Task: Add the task  Integrate website with a new customer feedback management system to the section Mach Speed in the project BroaderVisionary and add a Due Date to the respective task as 2024/03/15
Action: Mouse moved to (736, 495)
Screenshot: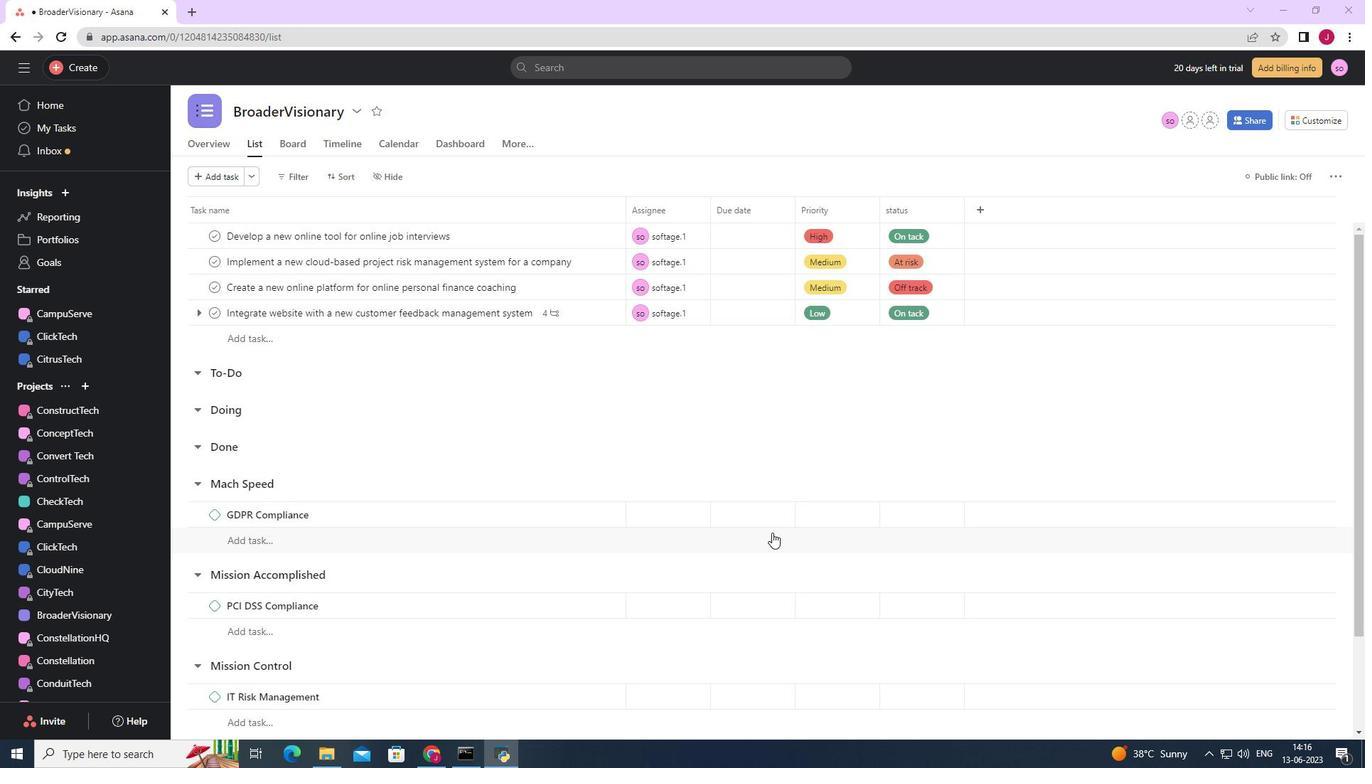 
Action: Mouse scrolled (761, 522) with delta (0, 0)
Screenshot: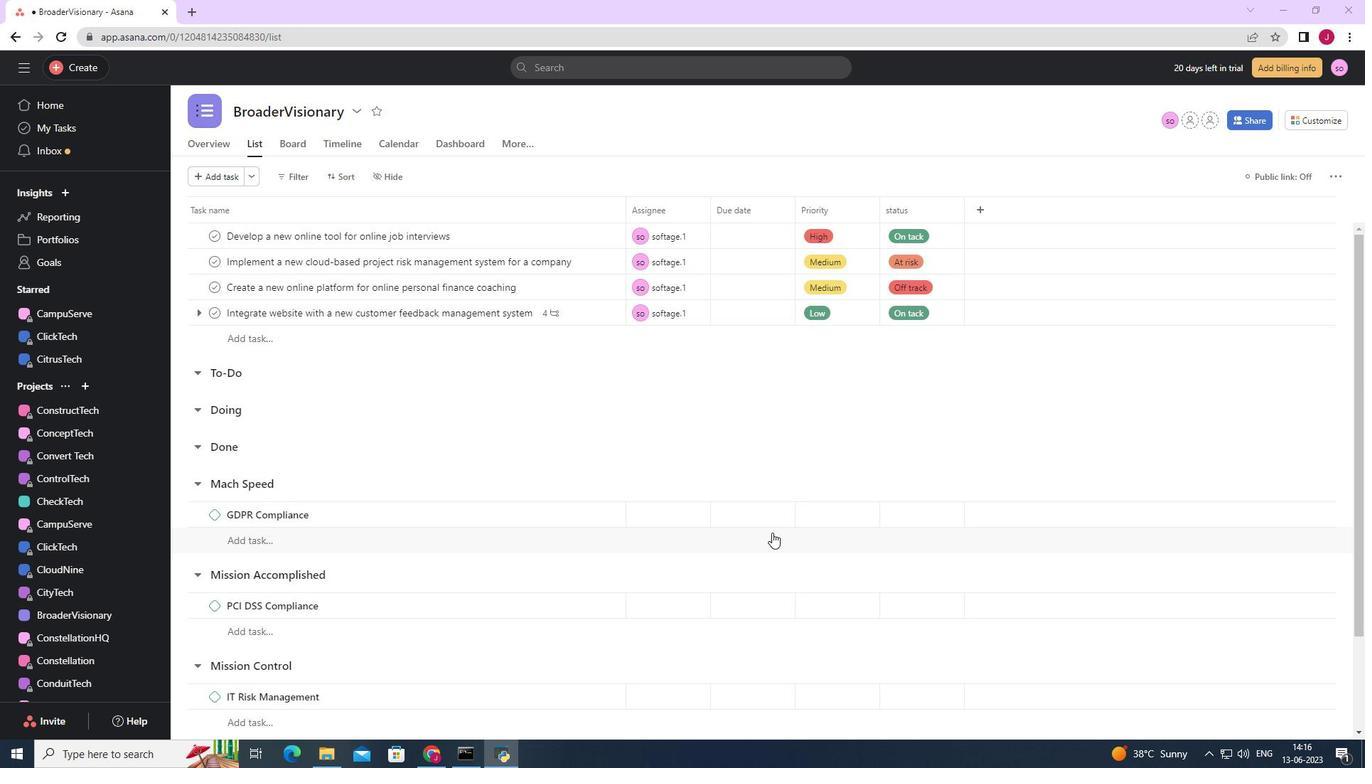 
Action: Mouse moved to (583, 315)
Screenshot: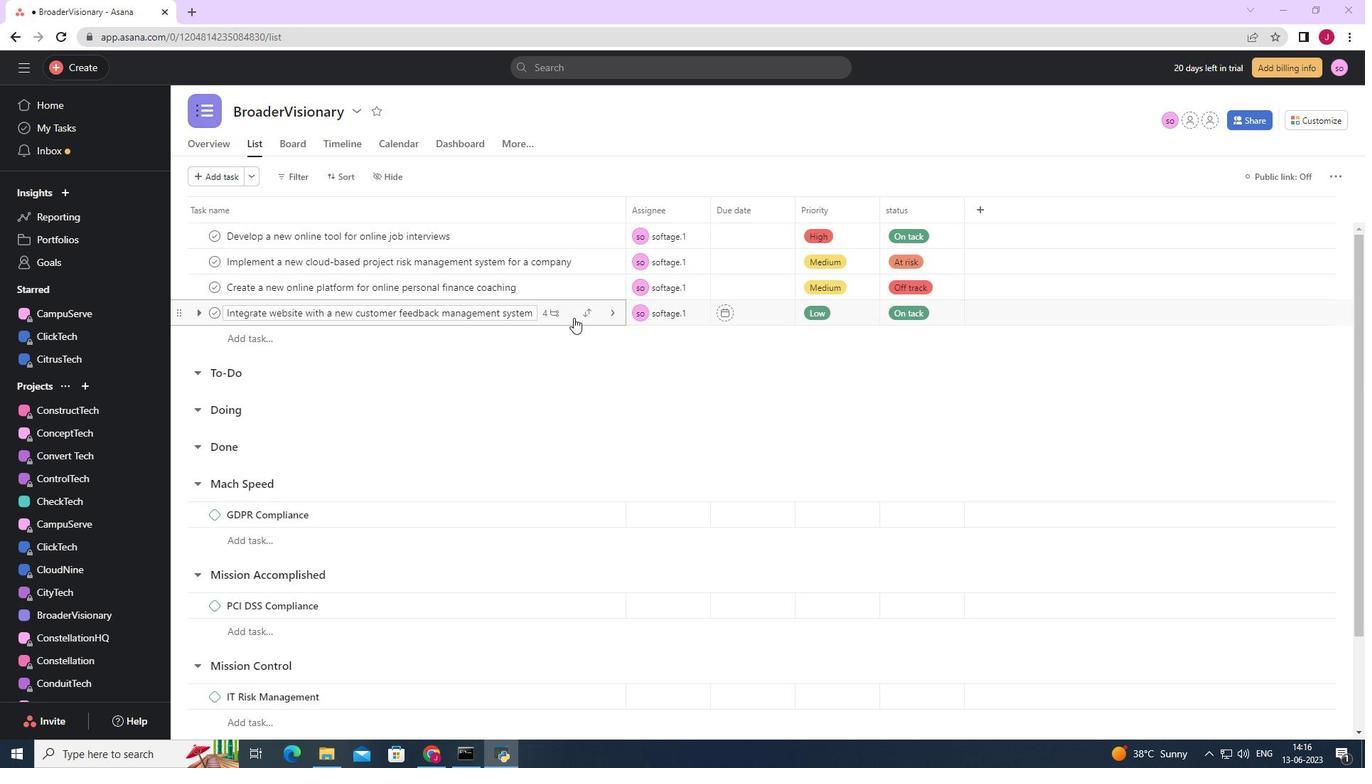 
Action: Mouse pressed left at (583, 315)
Screenshot: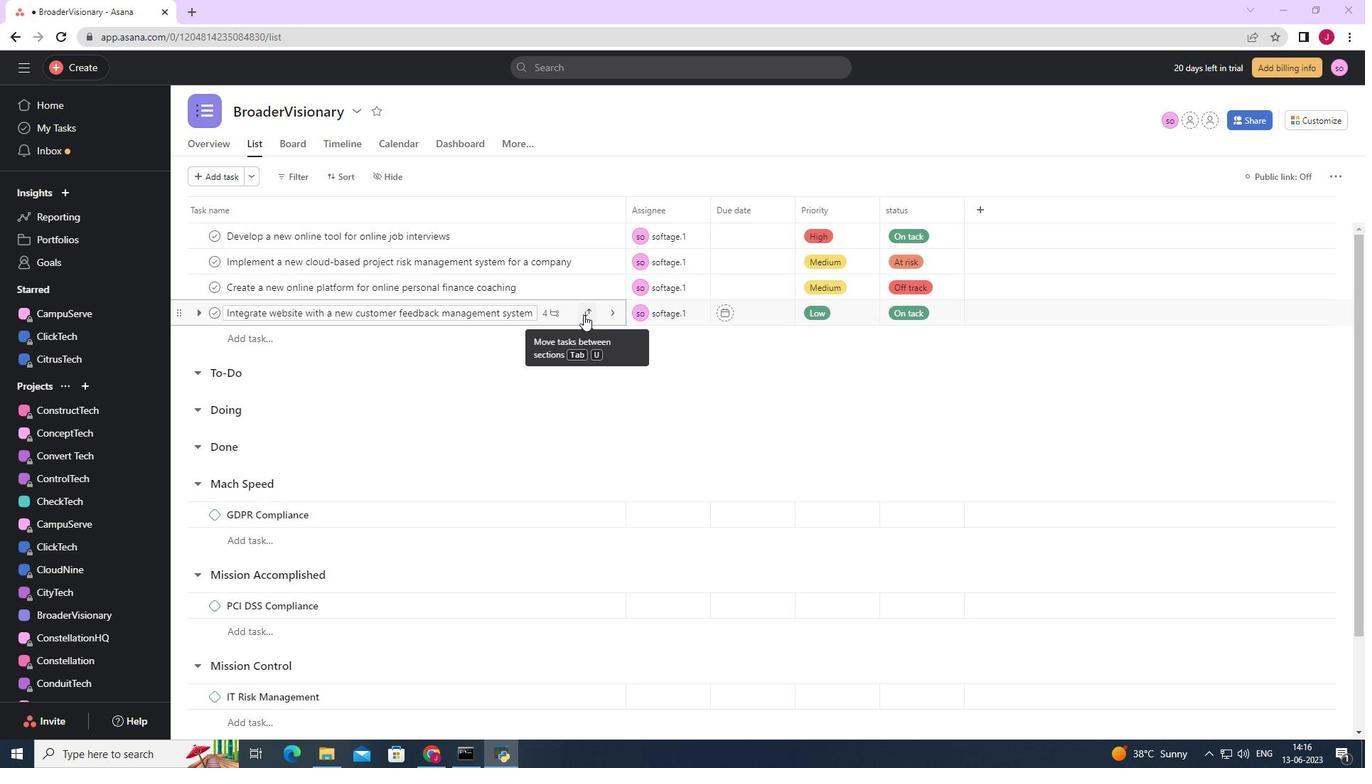 
Action: Mouse moved to (531, 468)
Screenshot: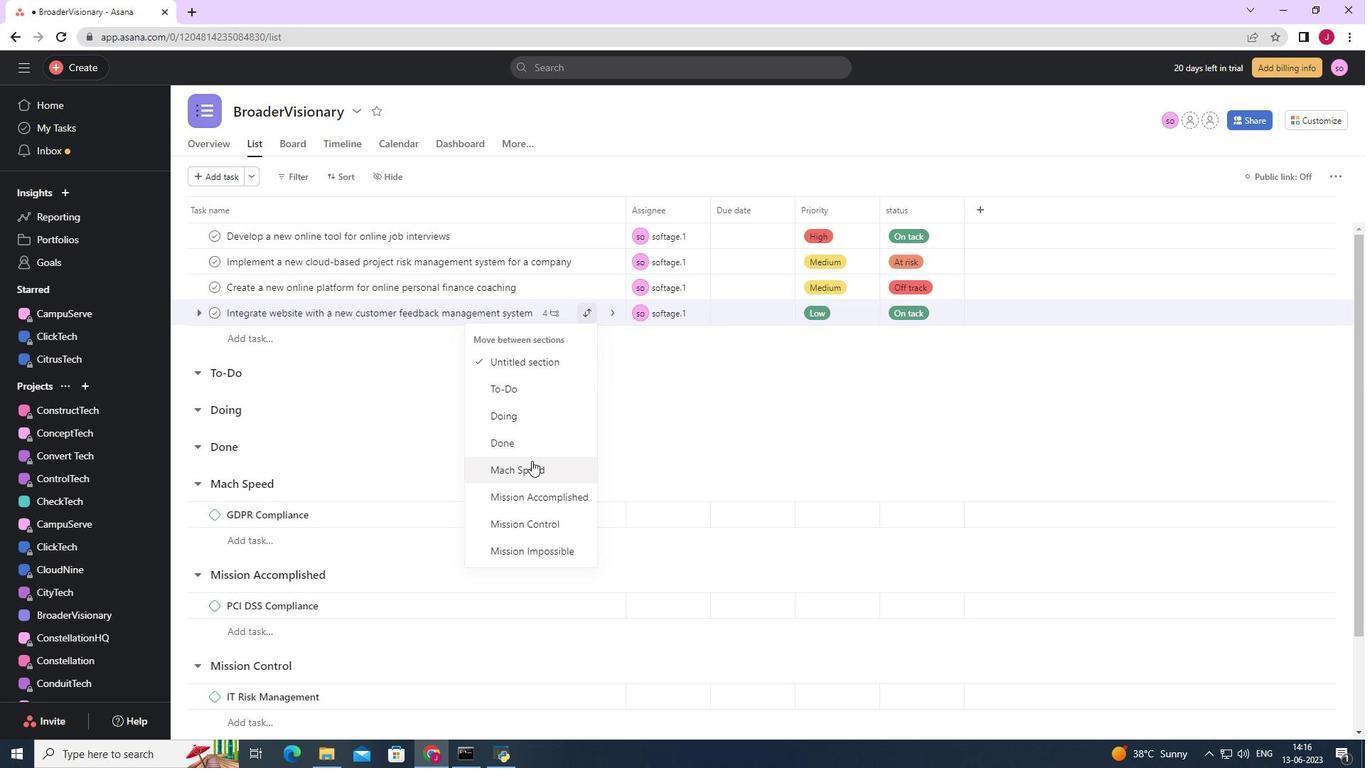 
Action: Mouse pressed left at (531, 468)
Screenshot: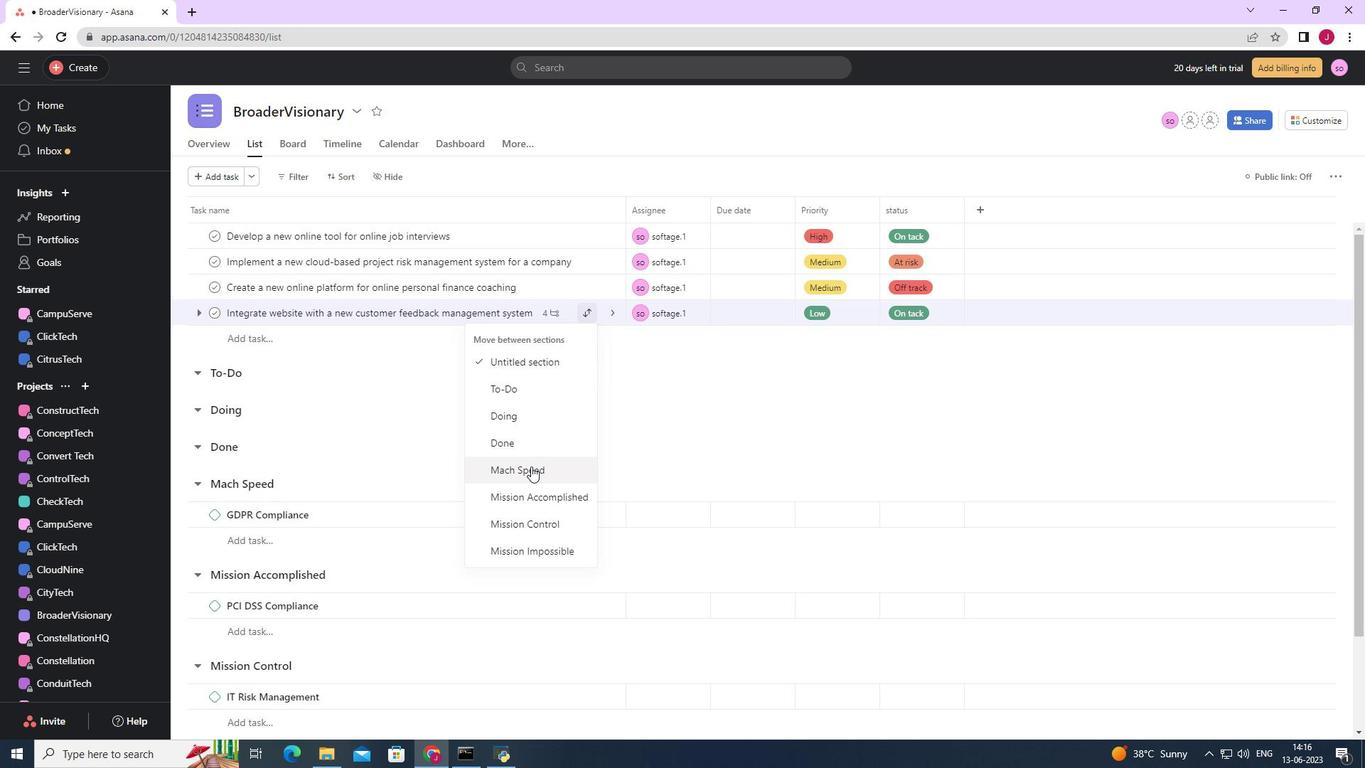 
Action: Mouse moved to (779, 492)
Screenshot: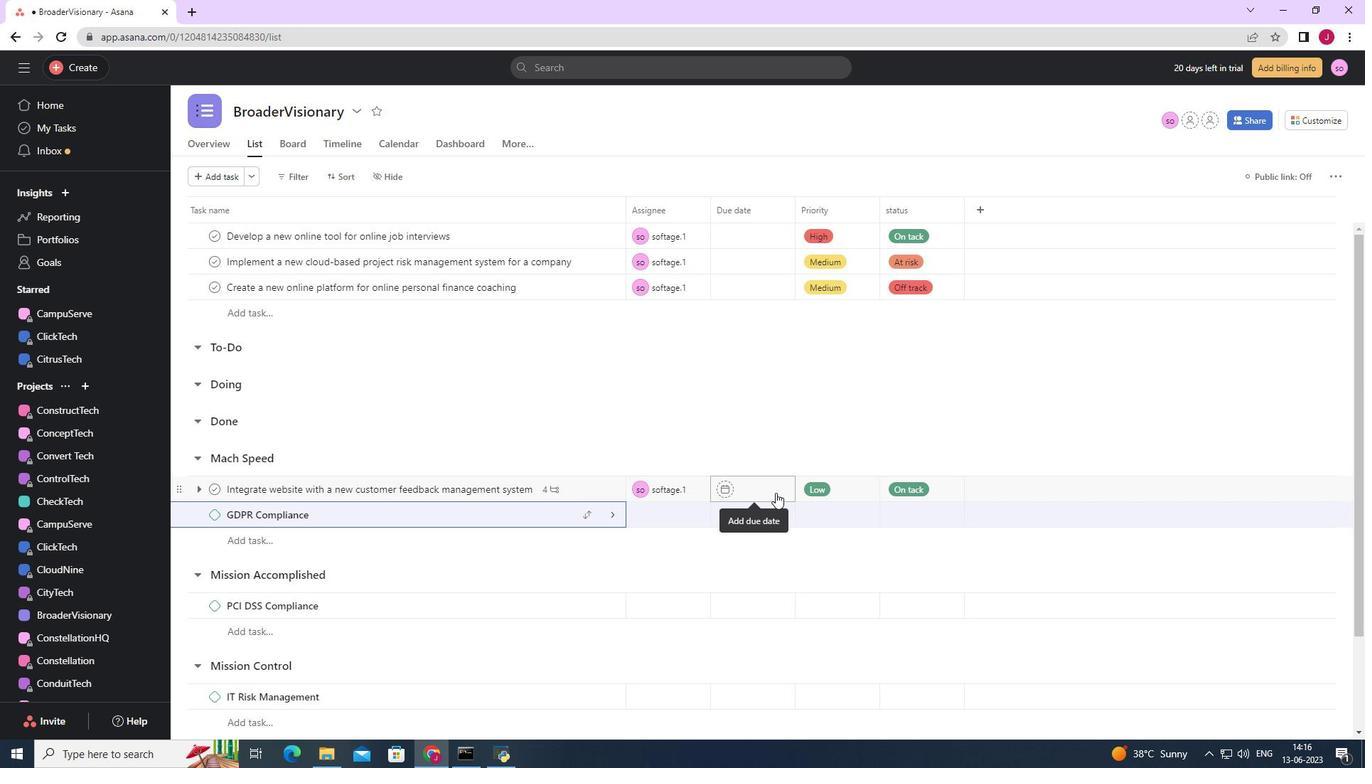 
Action: Mouse pressed left at (779, 492)
Screenshot: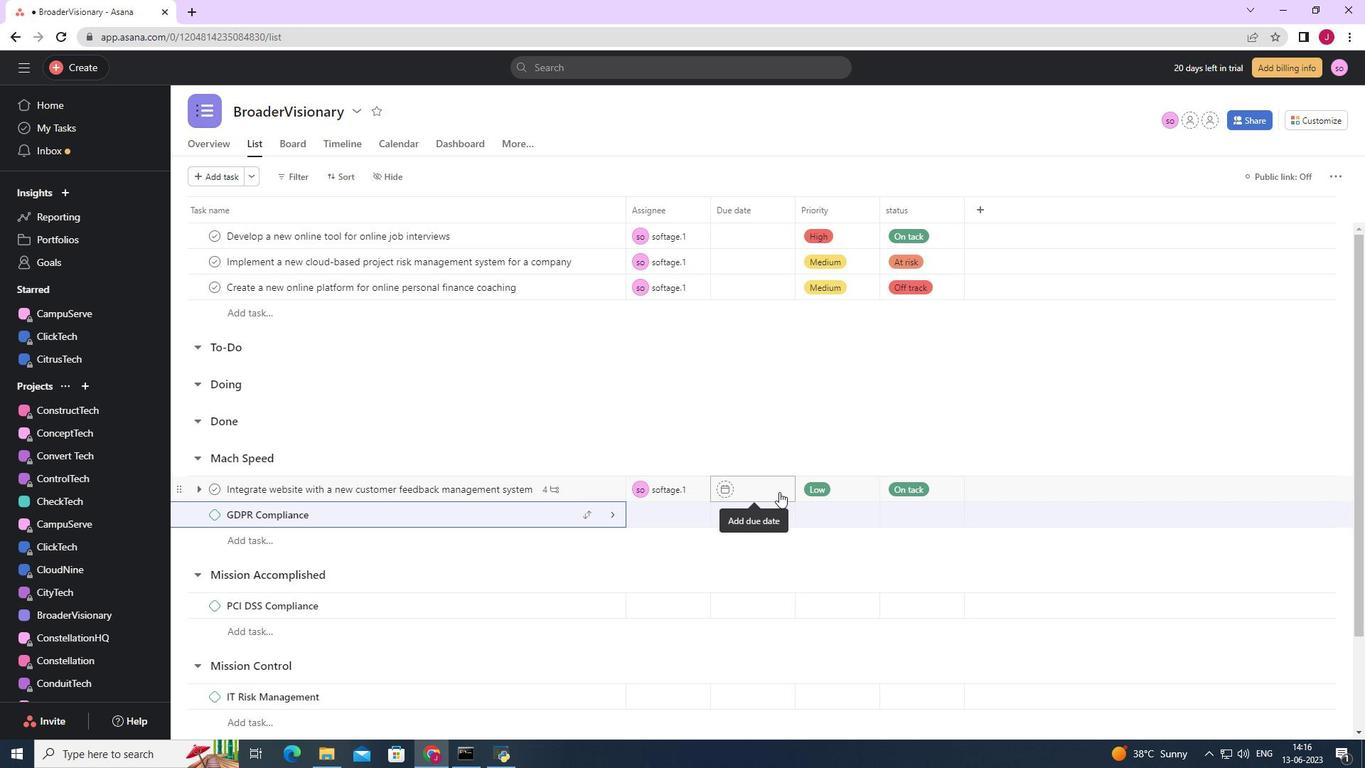 
Action: Mouse moved to (896, 231)
Screenshot: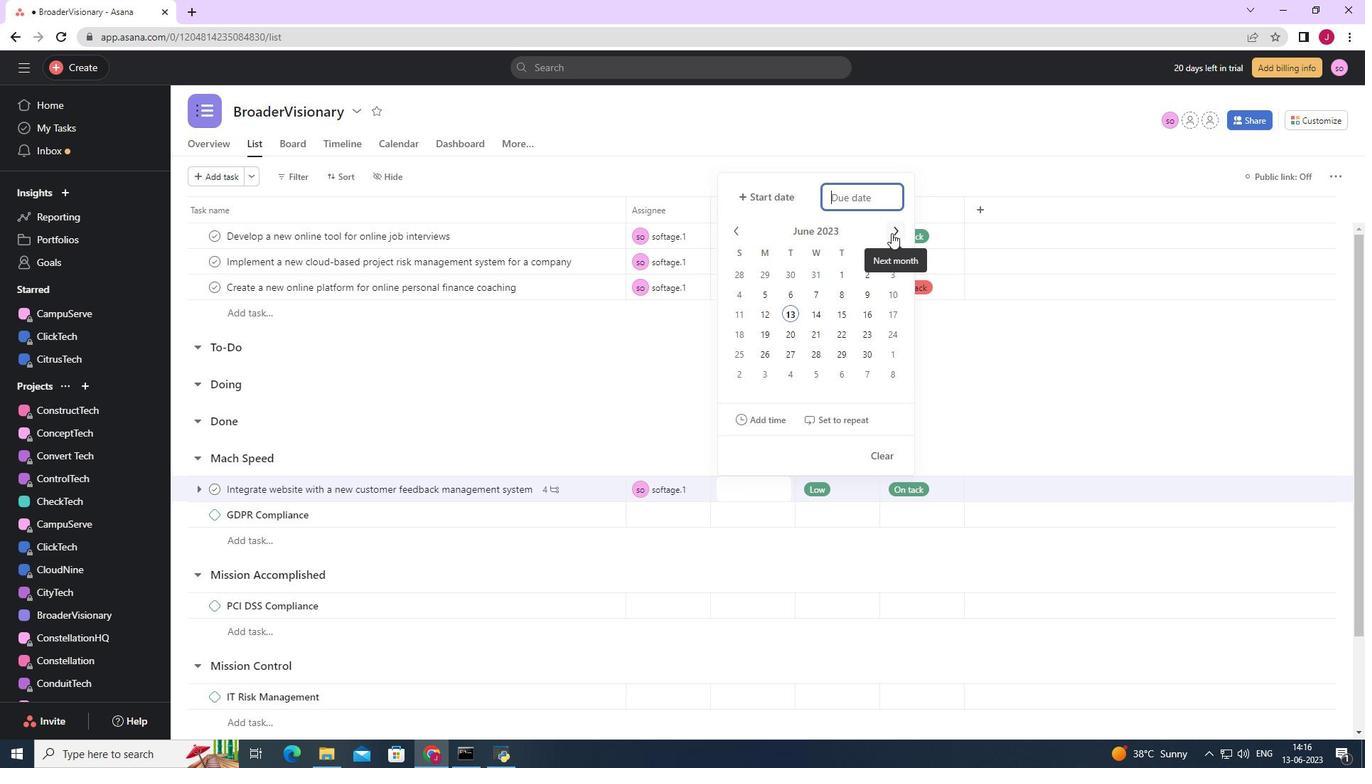 
Action: Mouse pressed left at (896, 231)
Screenshot: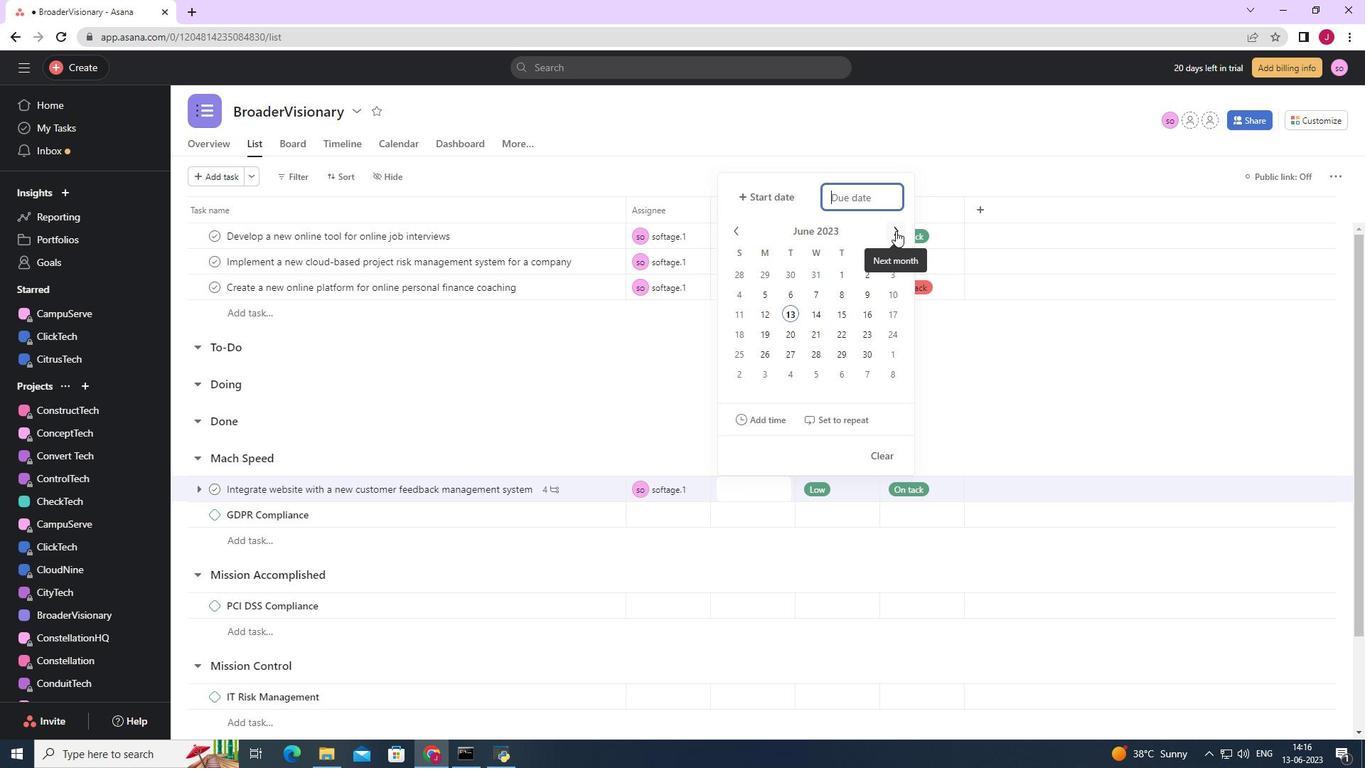 
Action: Mouse pressed left at (896, 231)
Screenshot: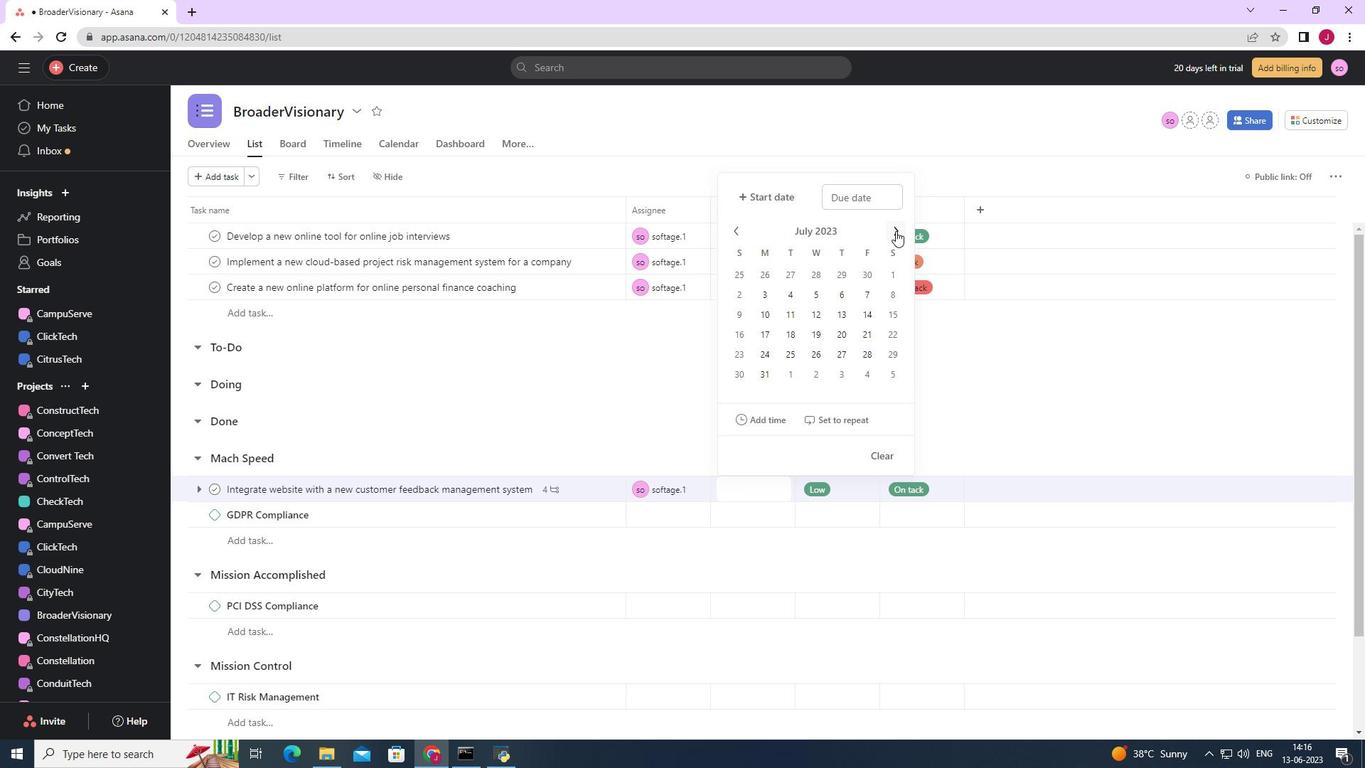 
Action: Mouse pressed left at (896, 231)
Screenshot: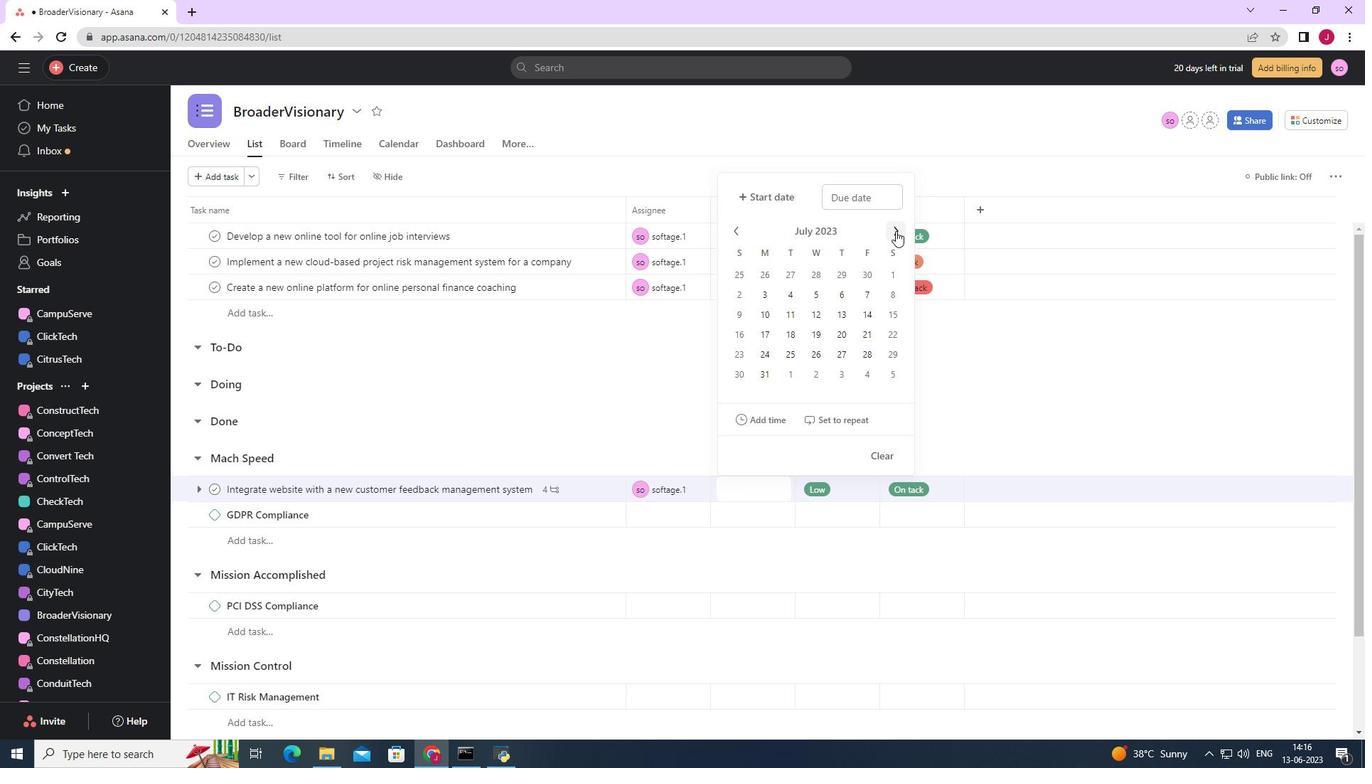 
Action: Mouse pressed left at (896, 231)
Screenshot: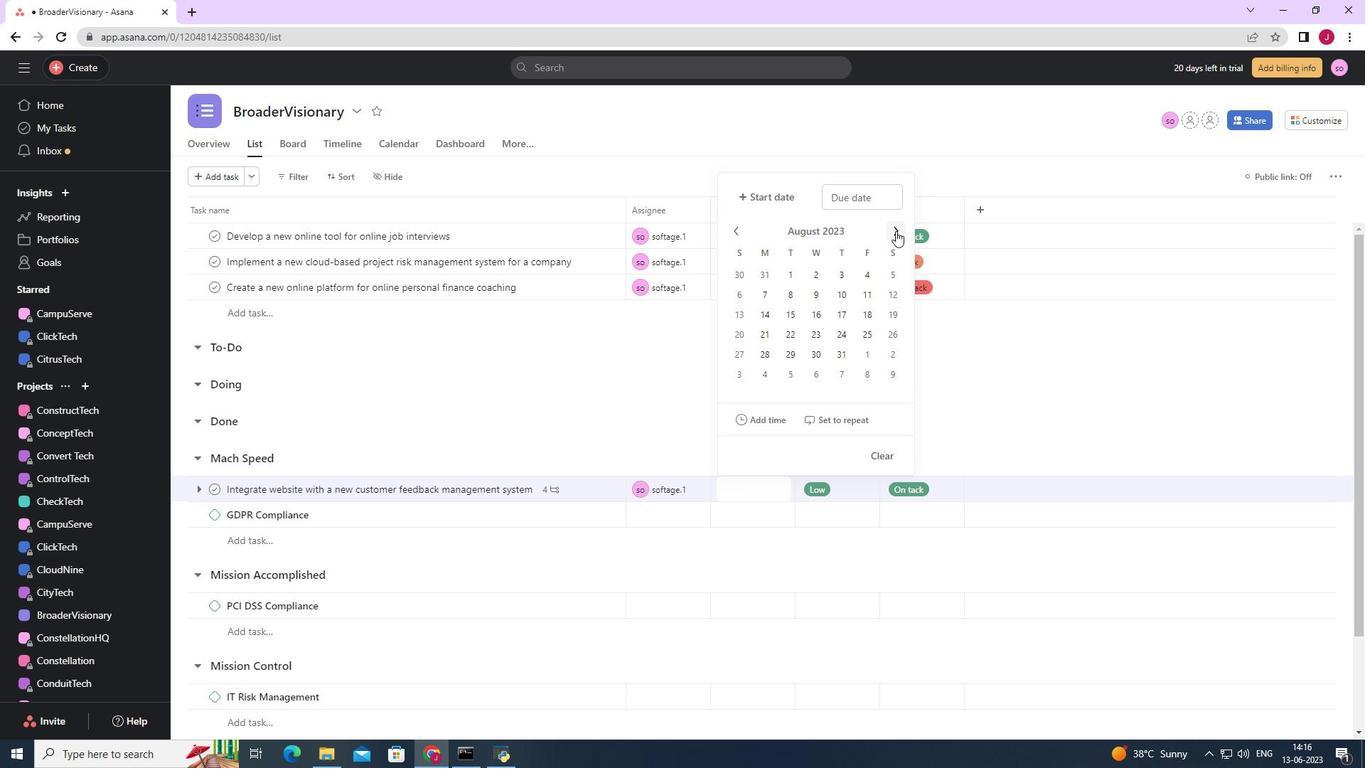 
Action: Mouse pressed left at (896, 231)
Screenshot: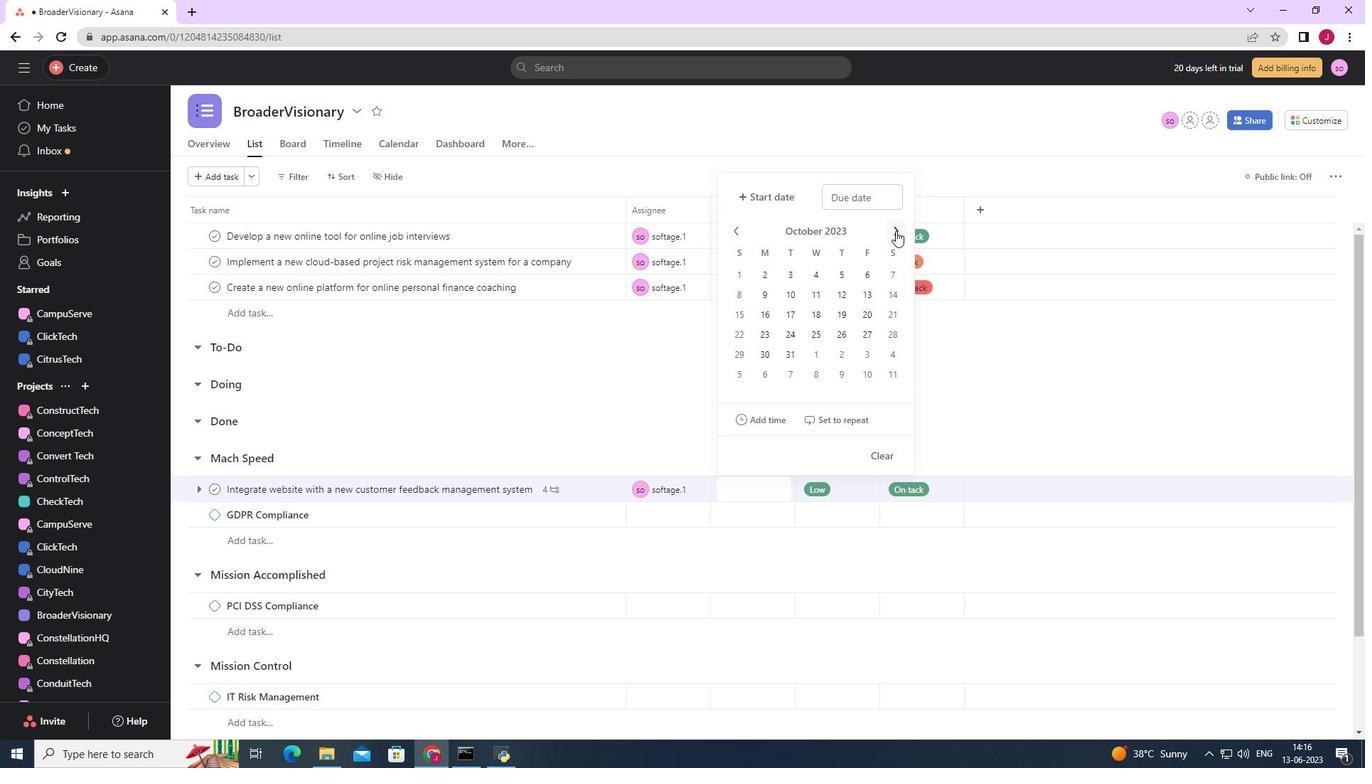 
Action: Mouse pressed left at (896, 231)
Screenshot: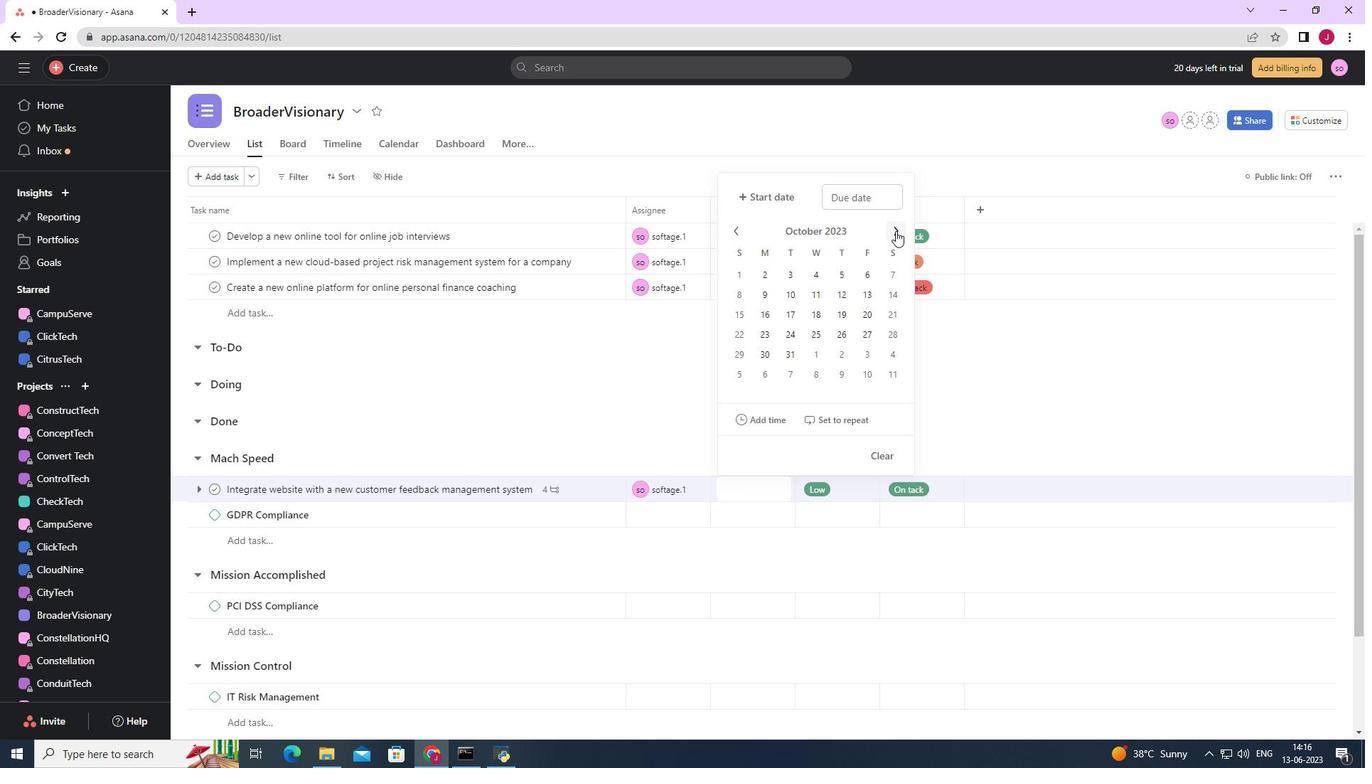 
Action: Mouse pressed left at (896, 231)
Screenshot: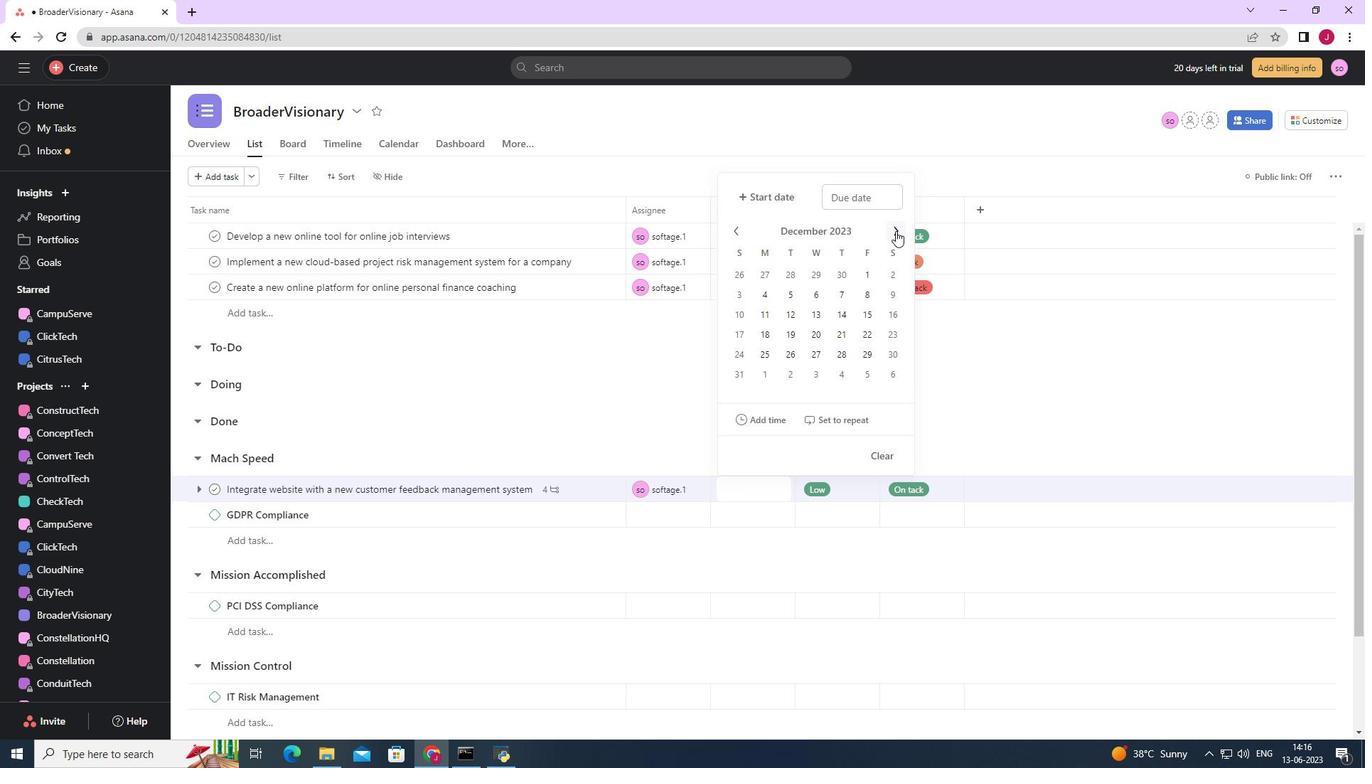
Action: Mouse pressed left at (896, 231)
Screenshot: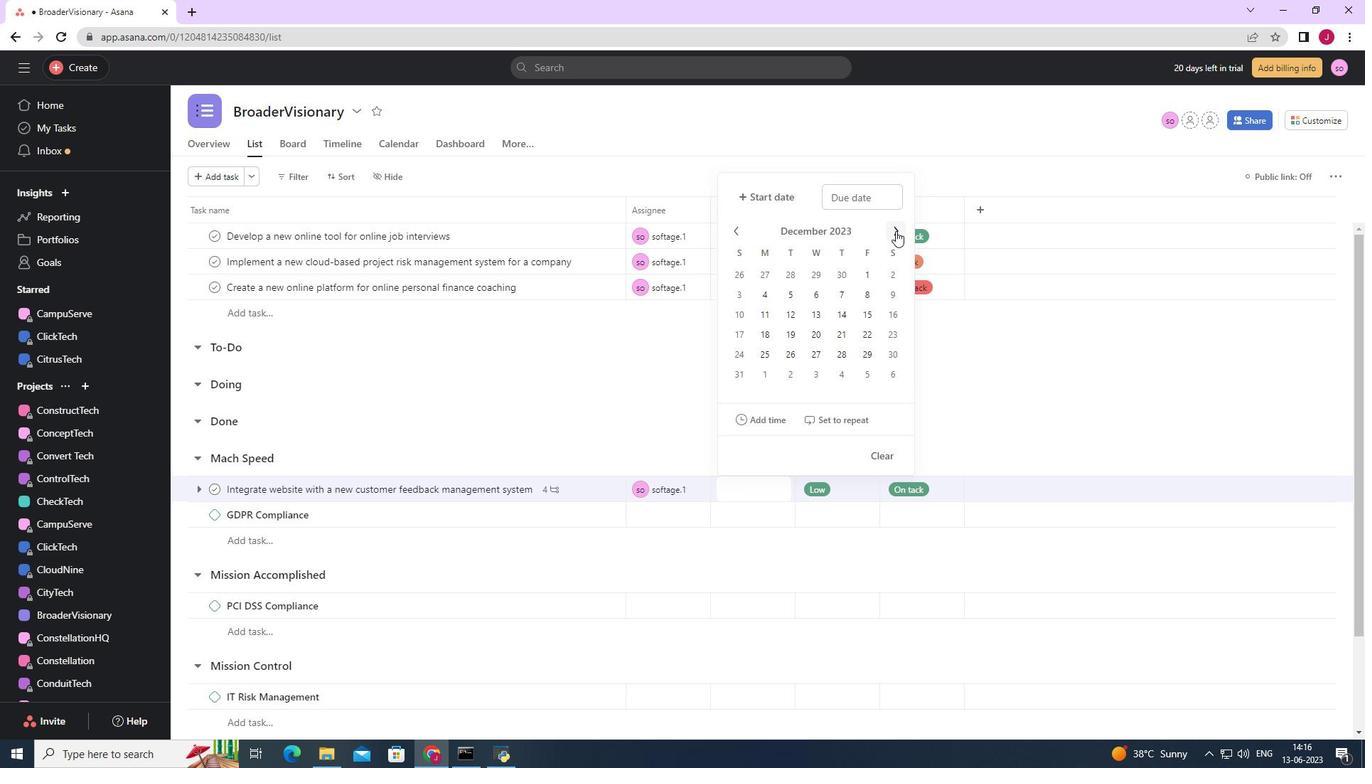 
Action: Mouse pressed left at (896, 231)
Screenshot: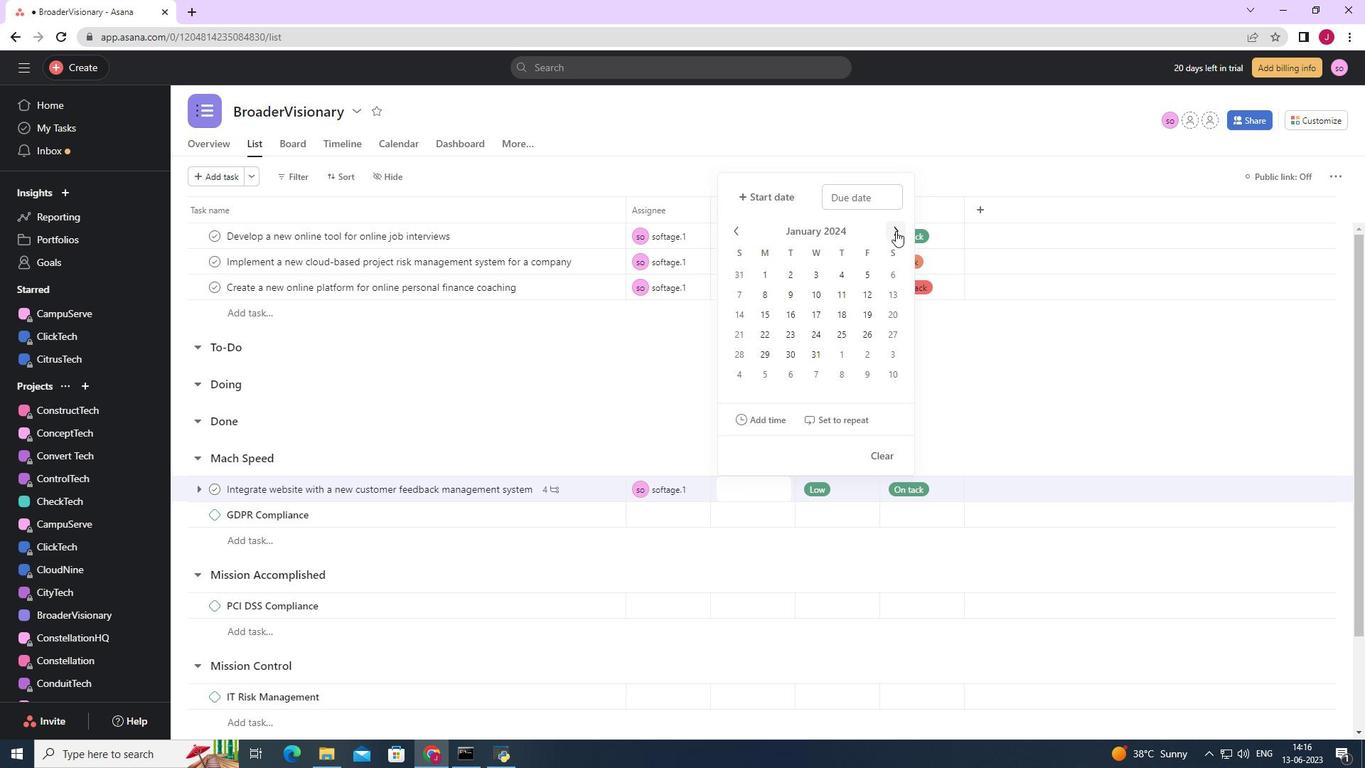 
Action: Mouse pressed left at (896, 231)
Screenshot: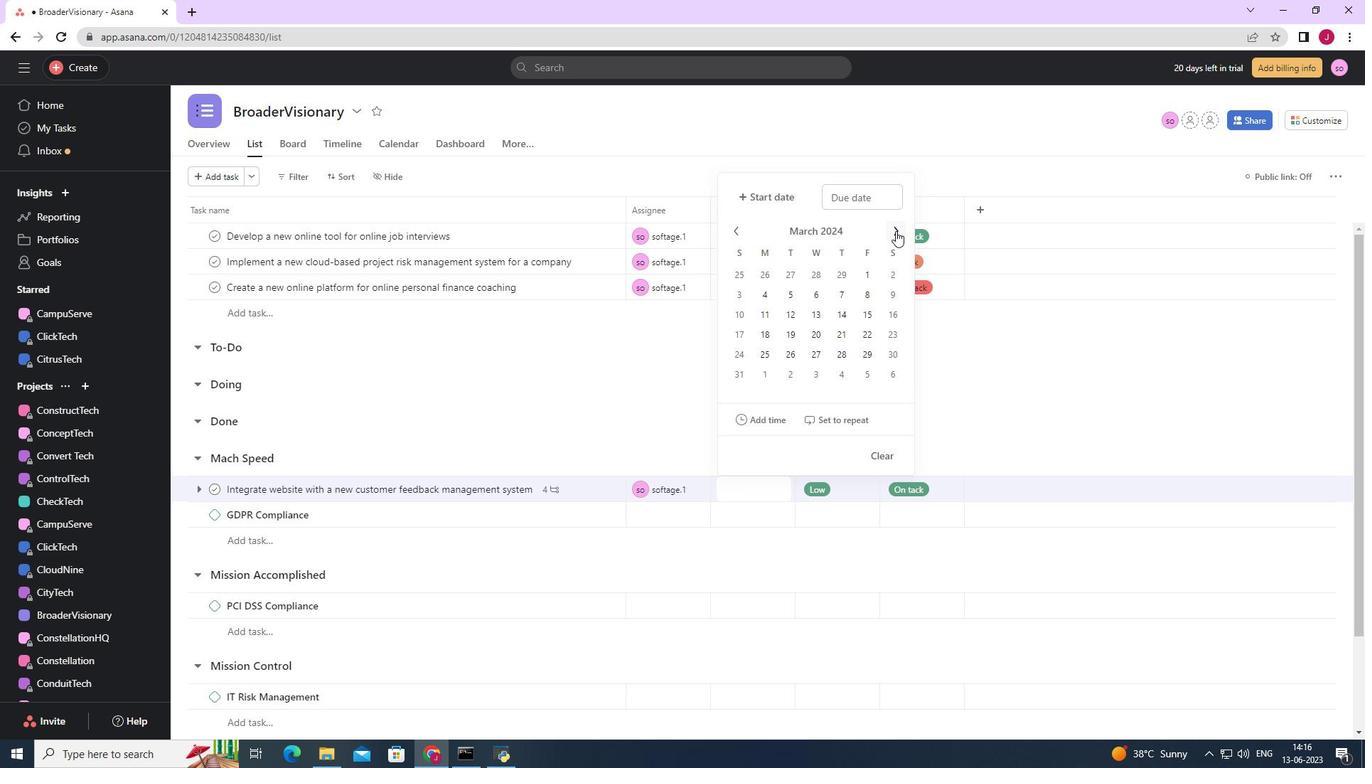 
Action: Mouse moved to (741, 231)
Screenshot: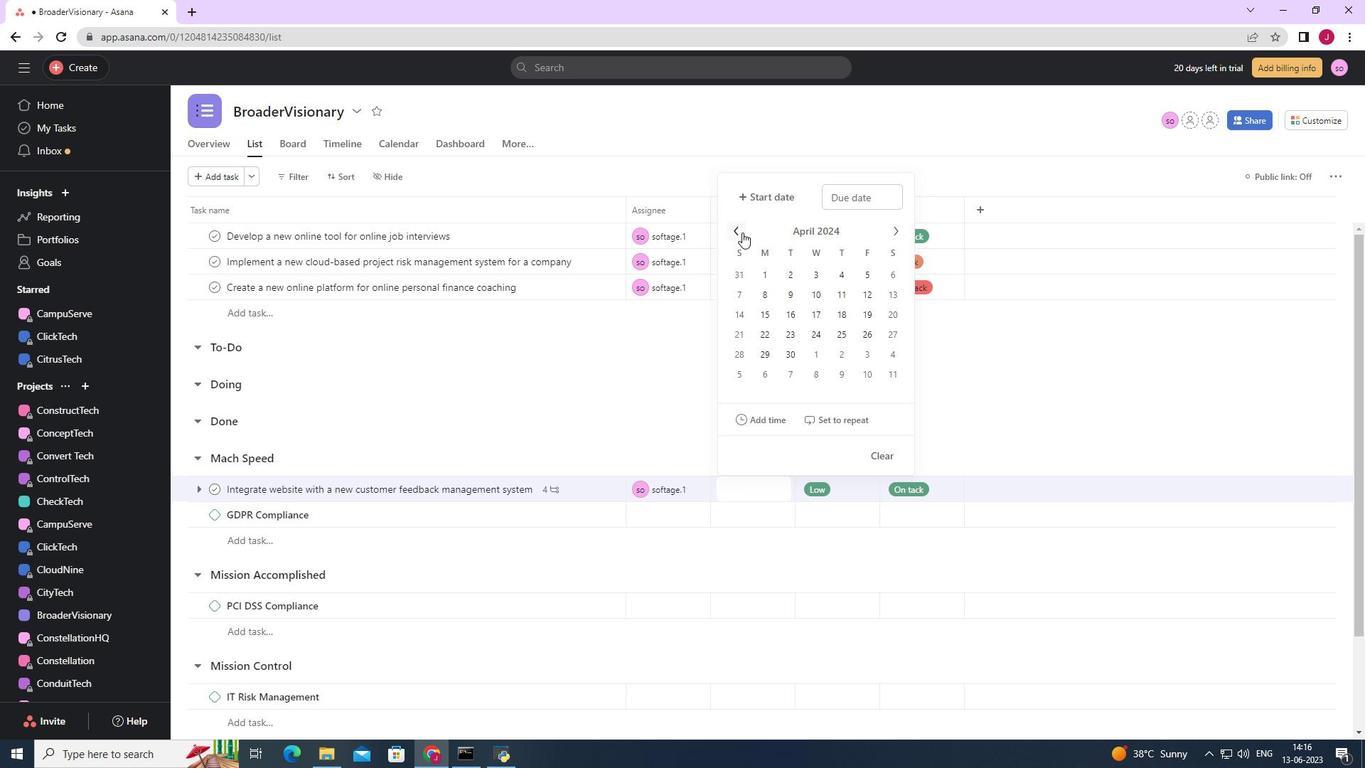 
Action: Mouse pressed left at (741, 231)
Screenshot: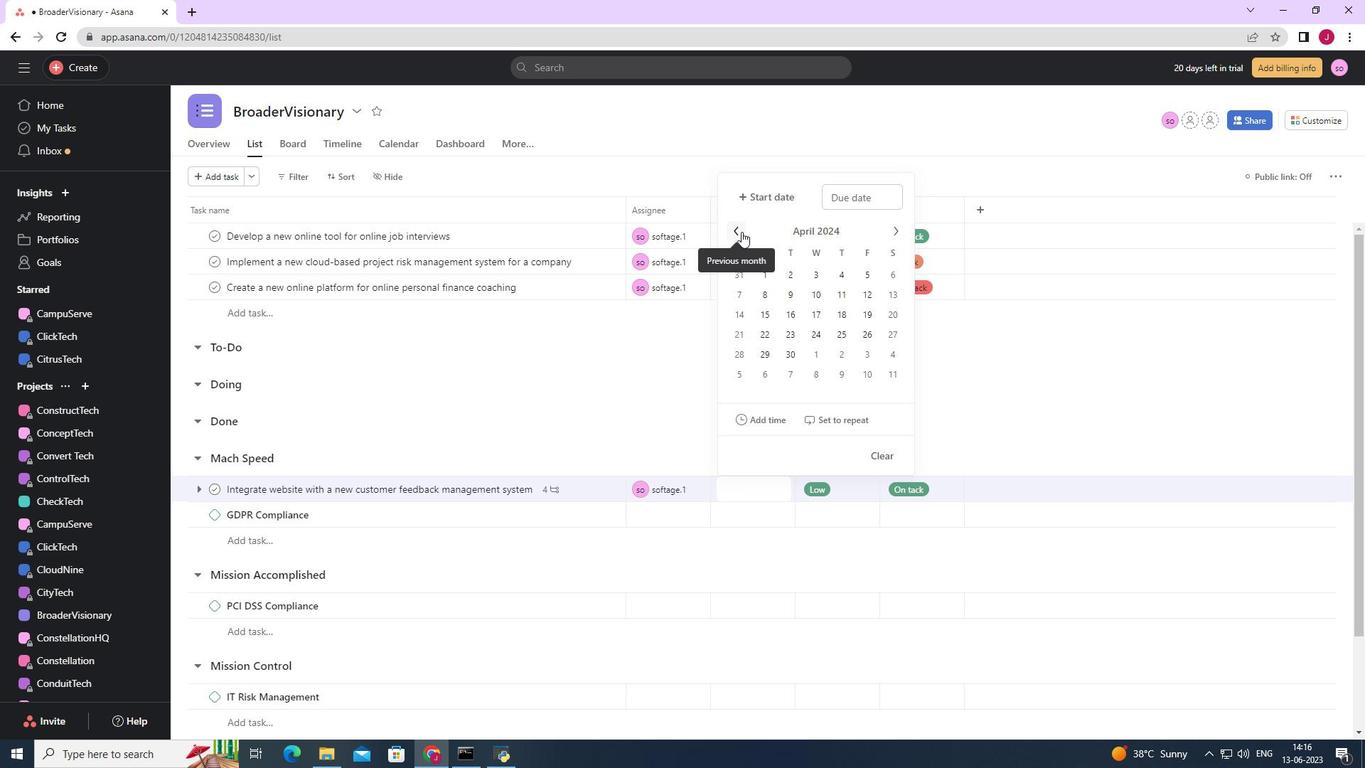 
Action: Mouse moved to (862, 312)
Screenshot: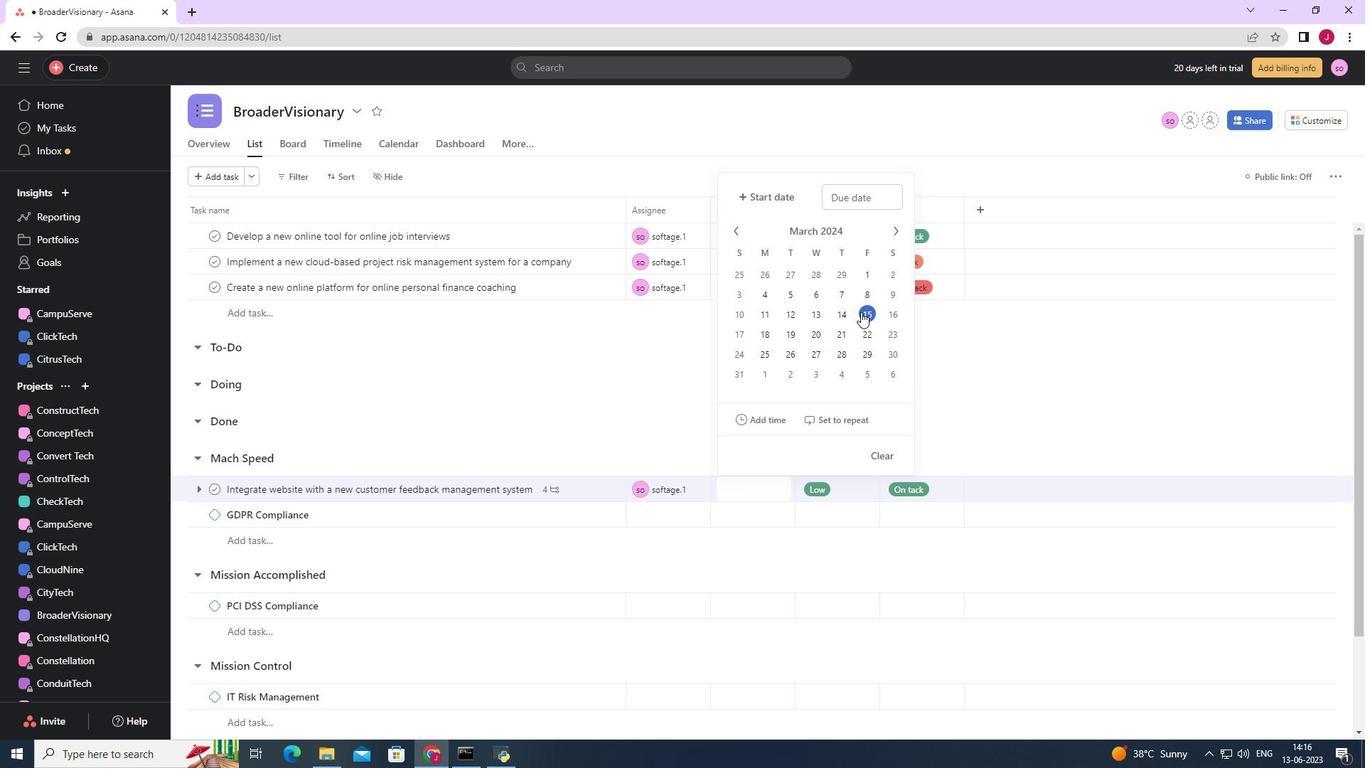 
Action: Mouse pressed left at (862, 312)
Screenshot: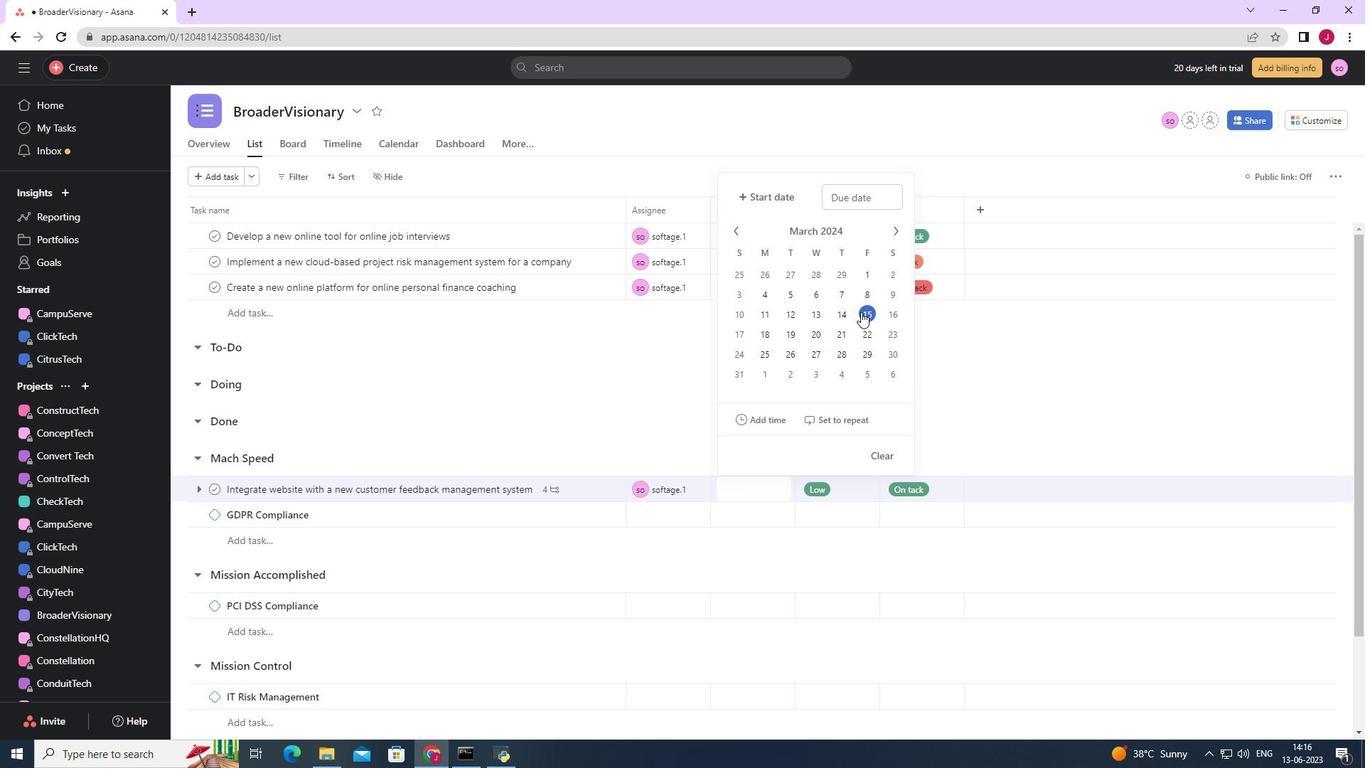 
Action: Mouse moved to (1032, 389)
Screenshot: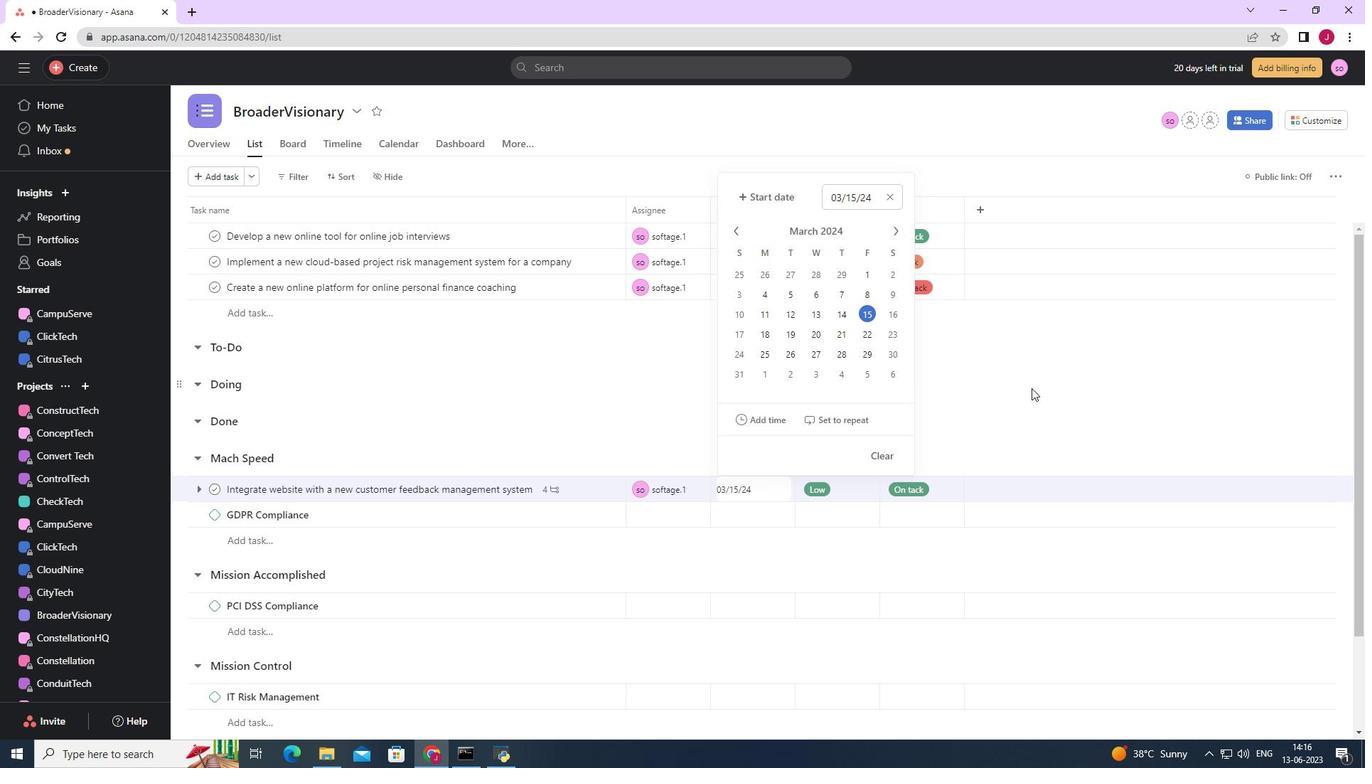 
Action: Mouse pressed left at (1032, 389)
Screenshot: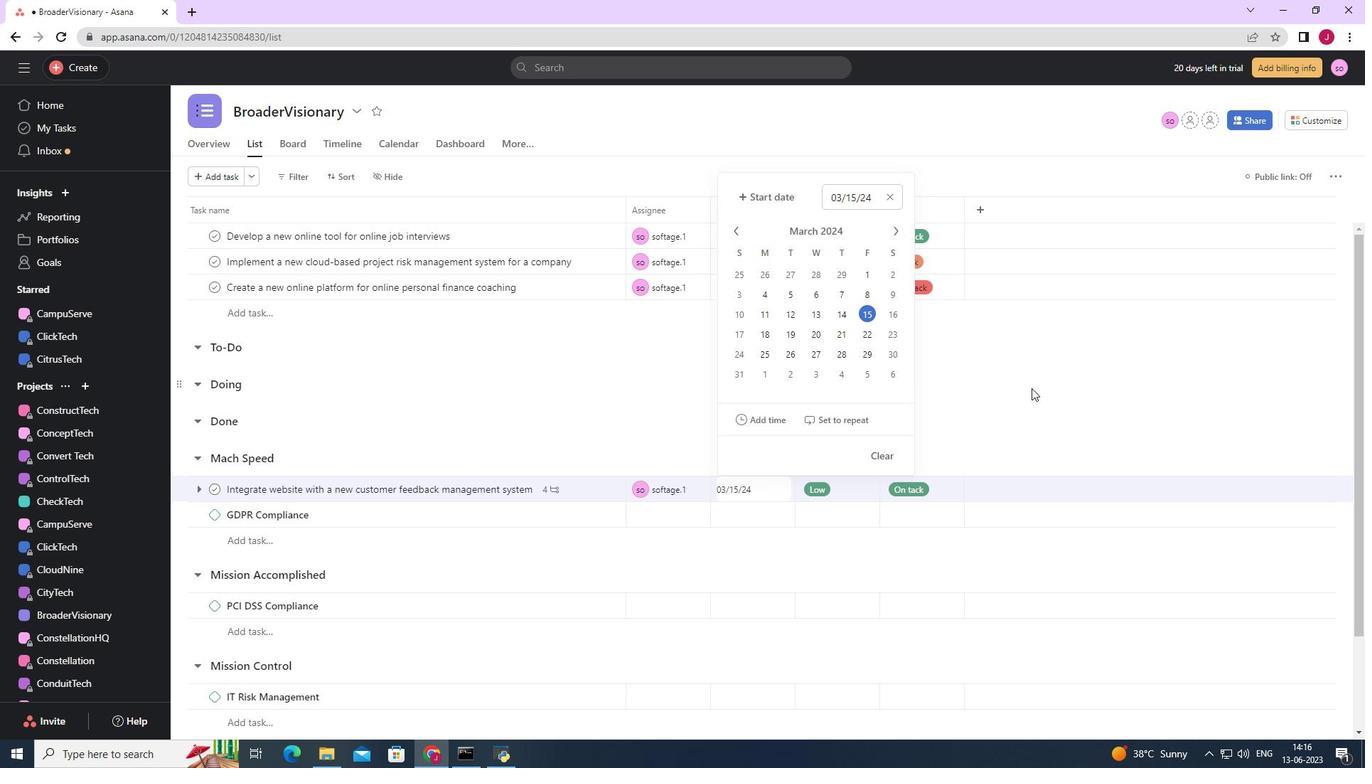 
